 Task: Create Card Employee Salary Review in Board Brand Awareness Campaign to Workspace Cost Accounting. Create Card Software Maintenance Review in Board Data Governance to Workspace Cost Accounting. Create Card Employee Promotion Review in Board Social Media Community Management and Engagement to Workspace Cost Accounting
Action: Mouse moved to (67, 428)
Screenshot: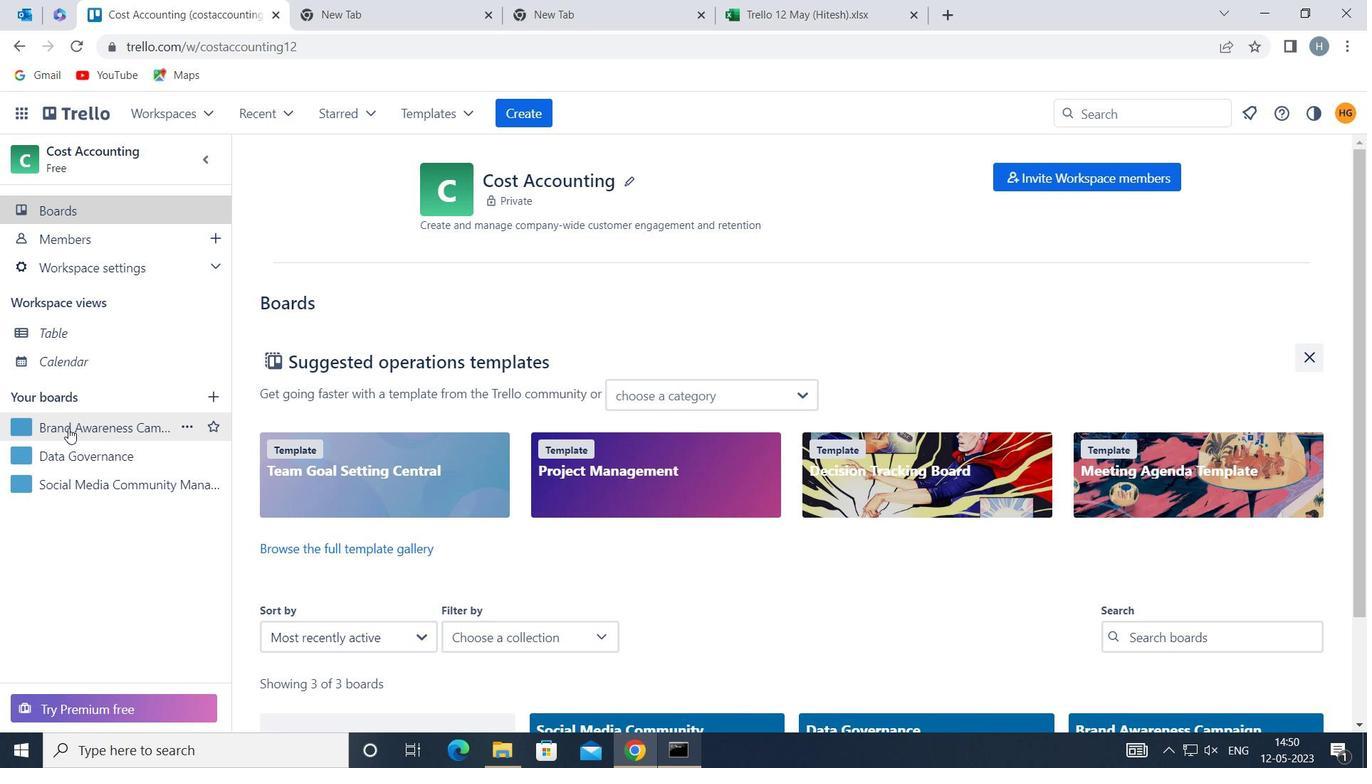 
Action: Mouse pressed left at (67, 428)
Screenshot: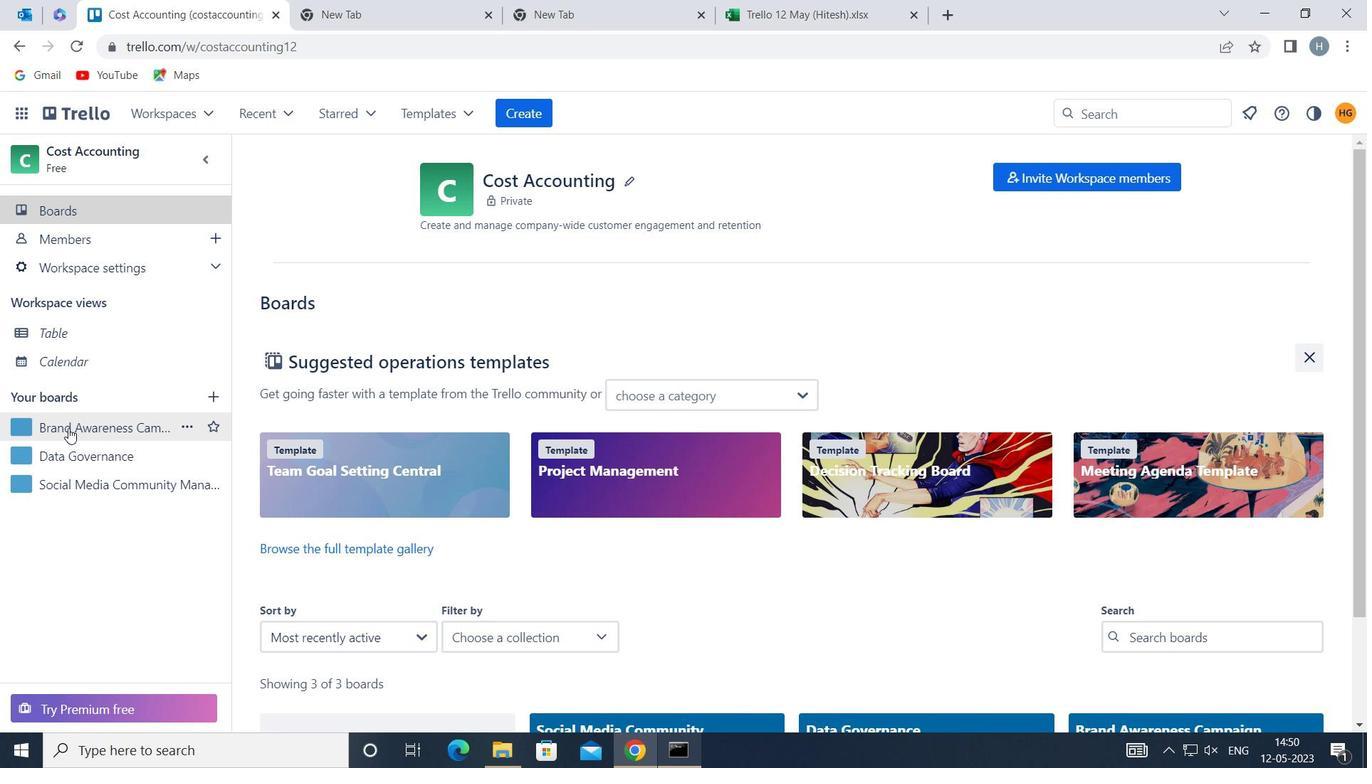 
Action: Mouse moved to (336, 259)
Screenshot: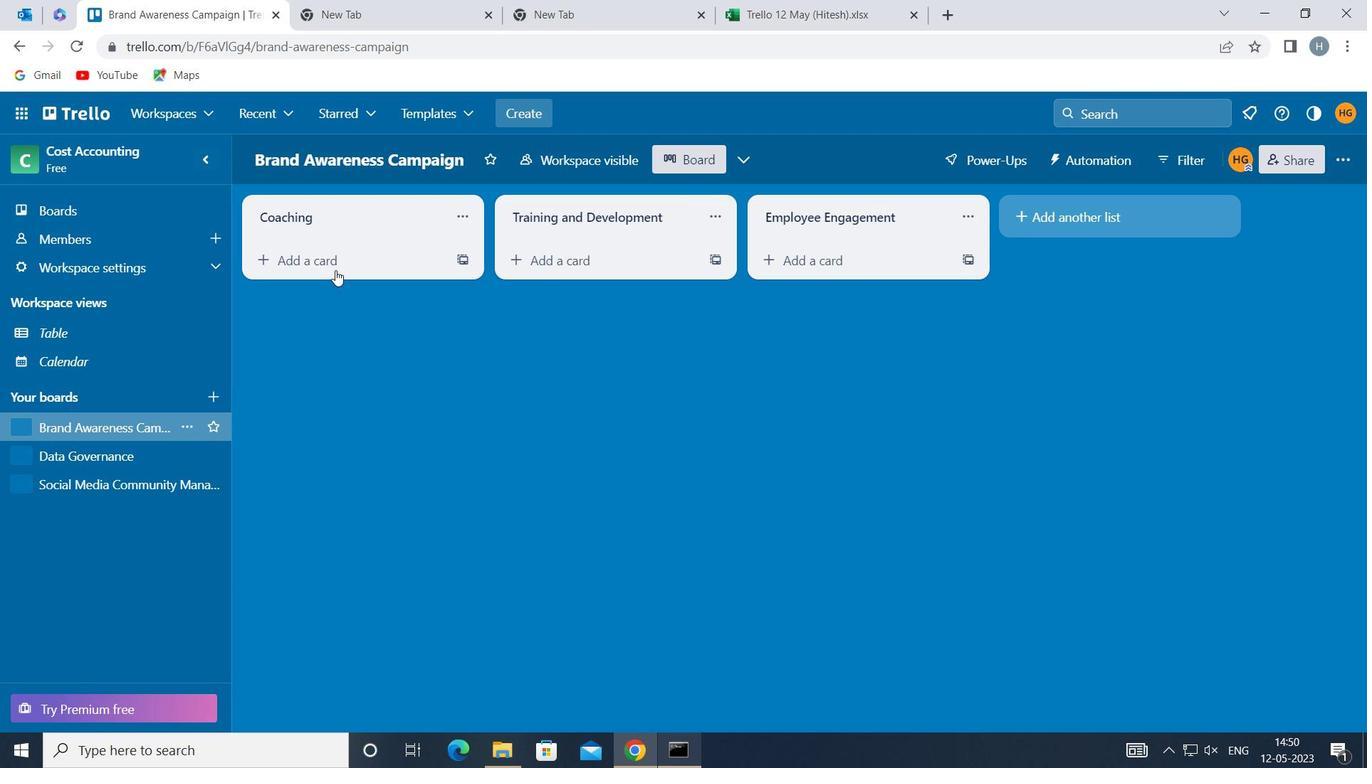 
Action: Mouse pressed left at (336, 259)
Screenshot: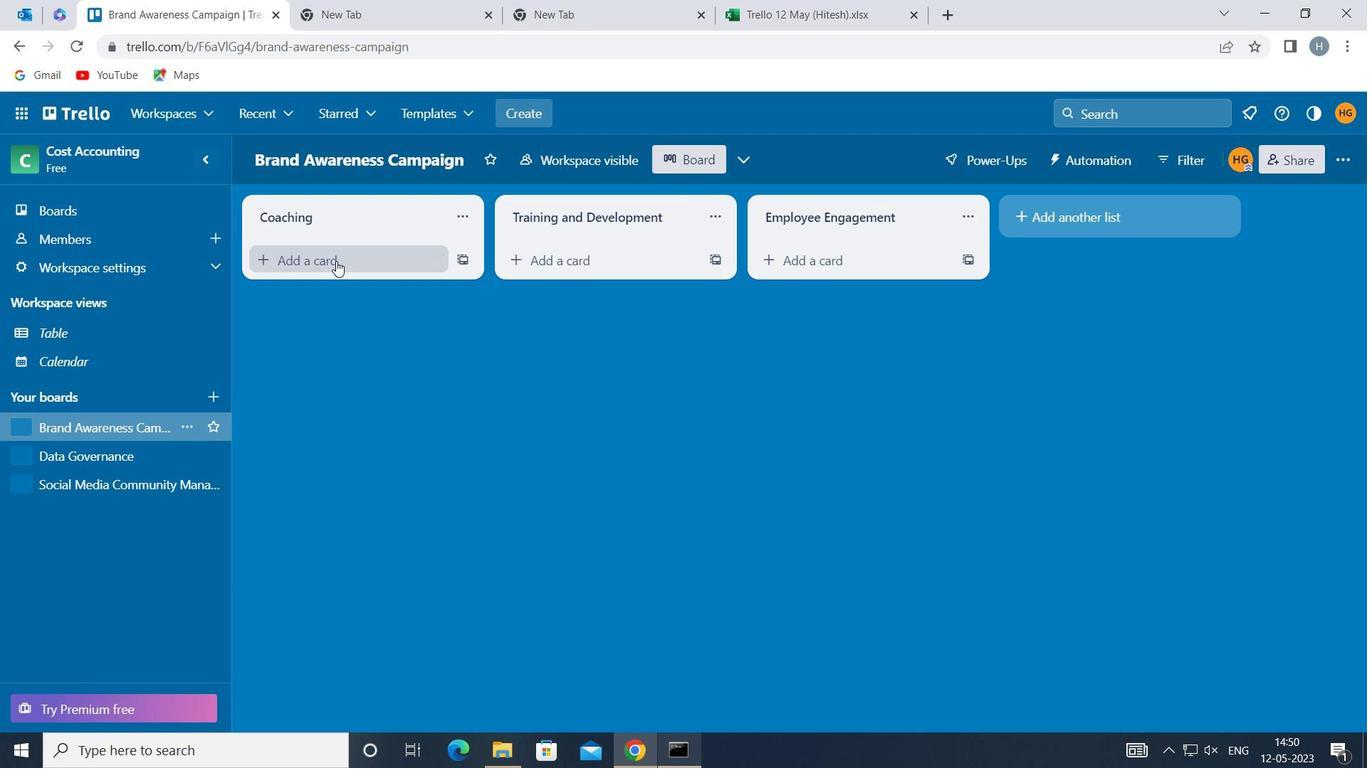 
Action: Key pressed <Key.shift>EMPLOYEE<Key.space><Key.shift>SALARY<Key.space><Key.shift>REVIEW
Screenshot: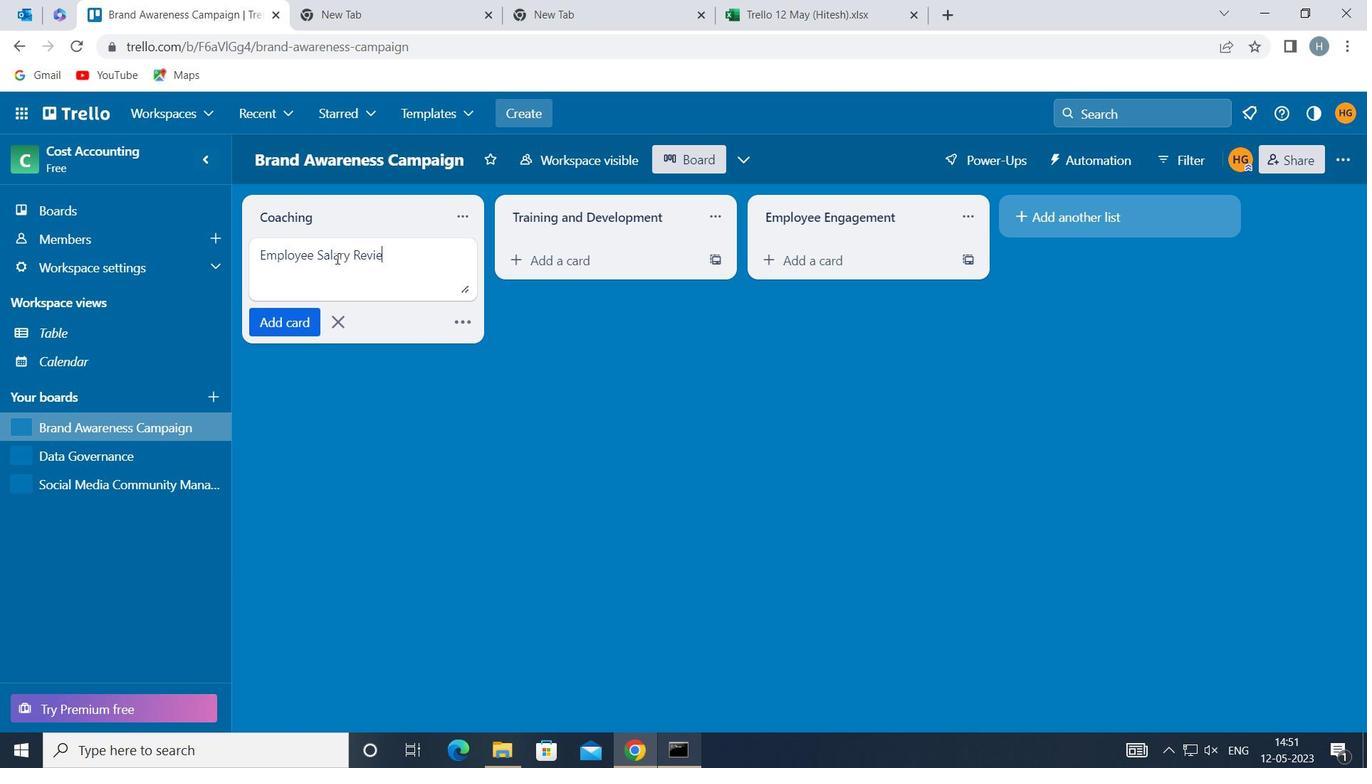 
Action: Mouse moved to (276, 318)
Screenshot: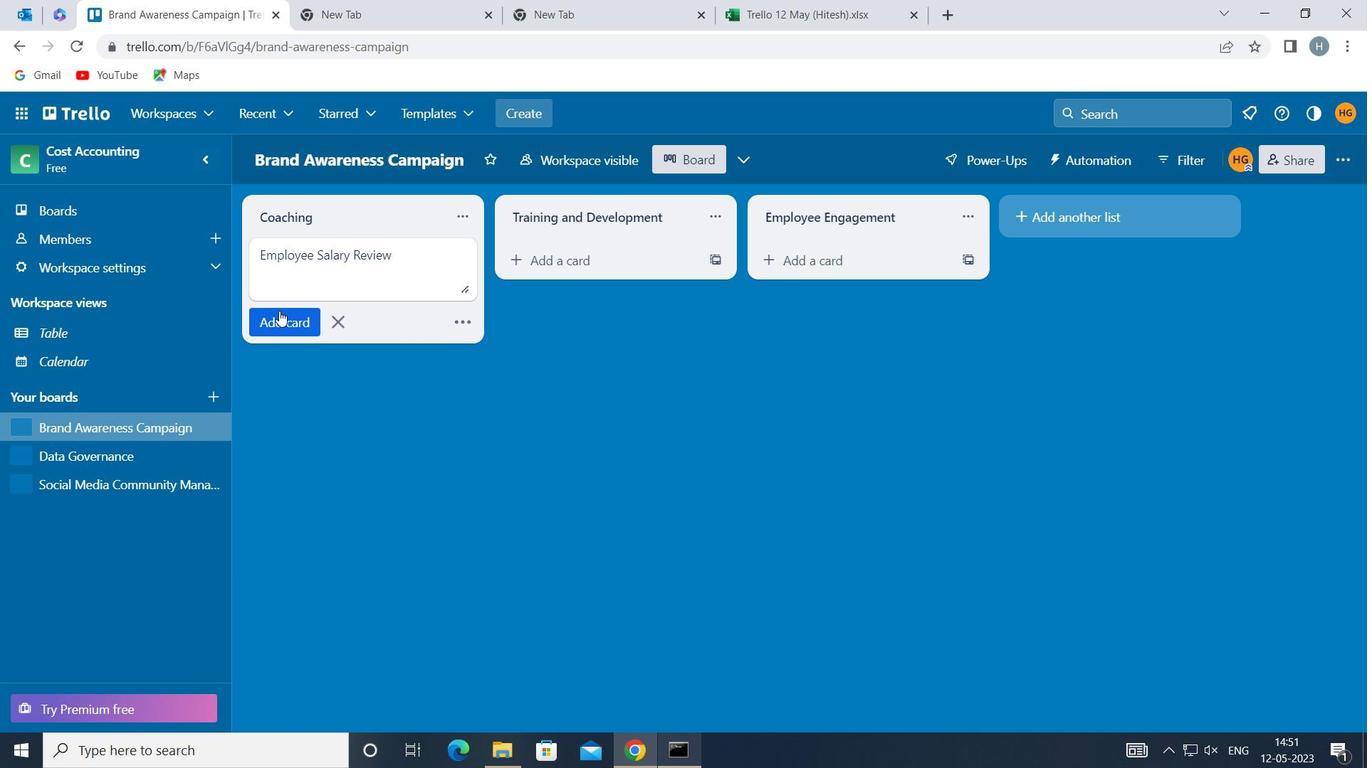
Action: Mouse pressed left at (276, 318)
Screenshot: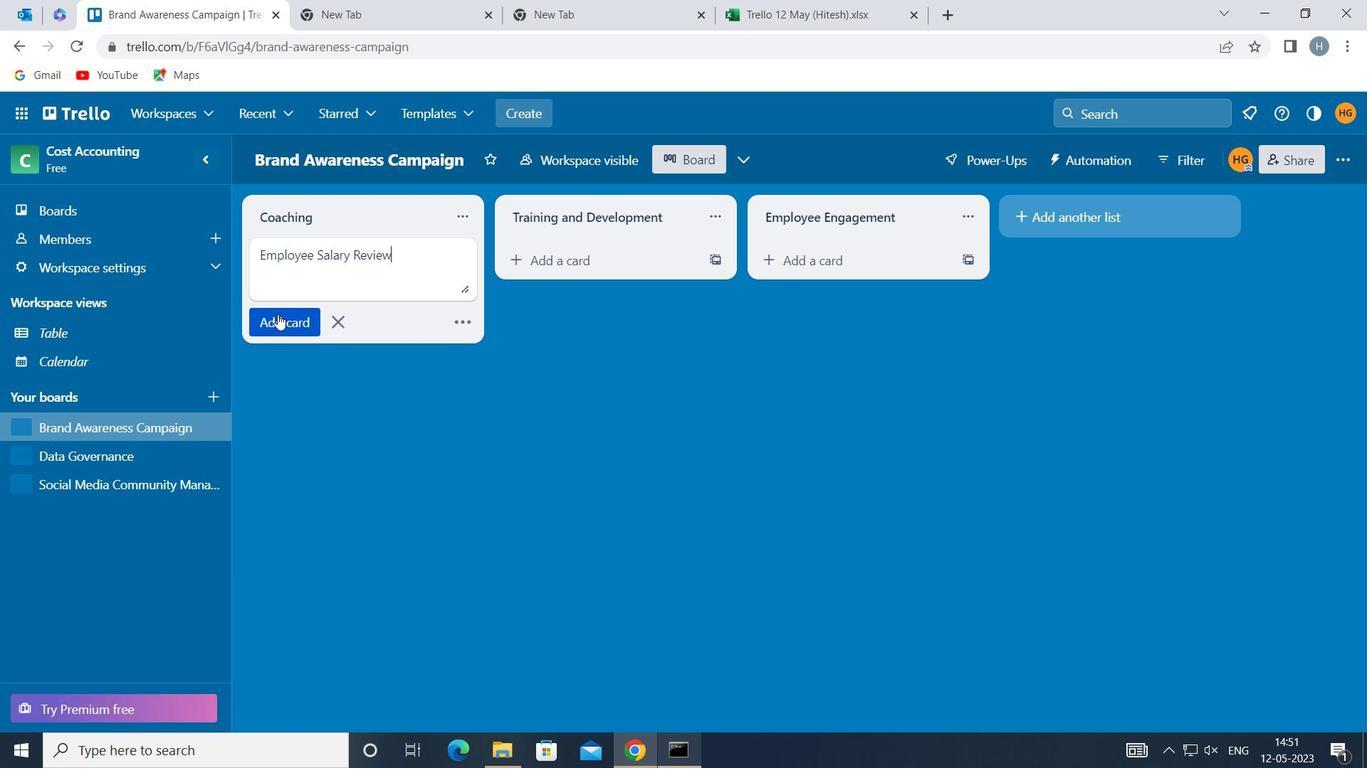 
Action: Mouse moved to (304, 420)
Screenshot: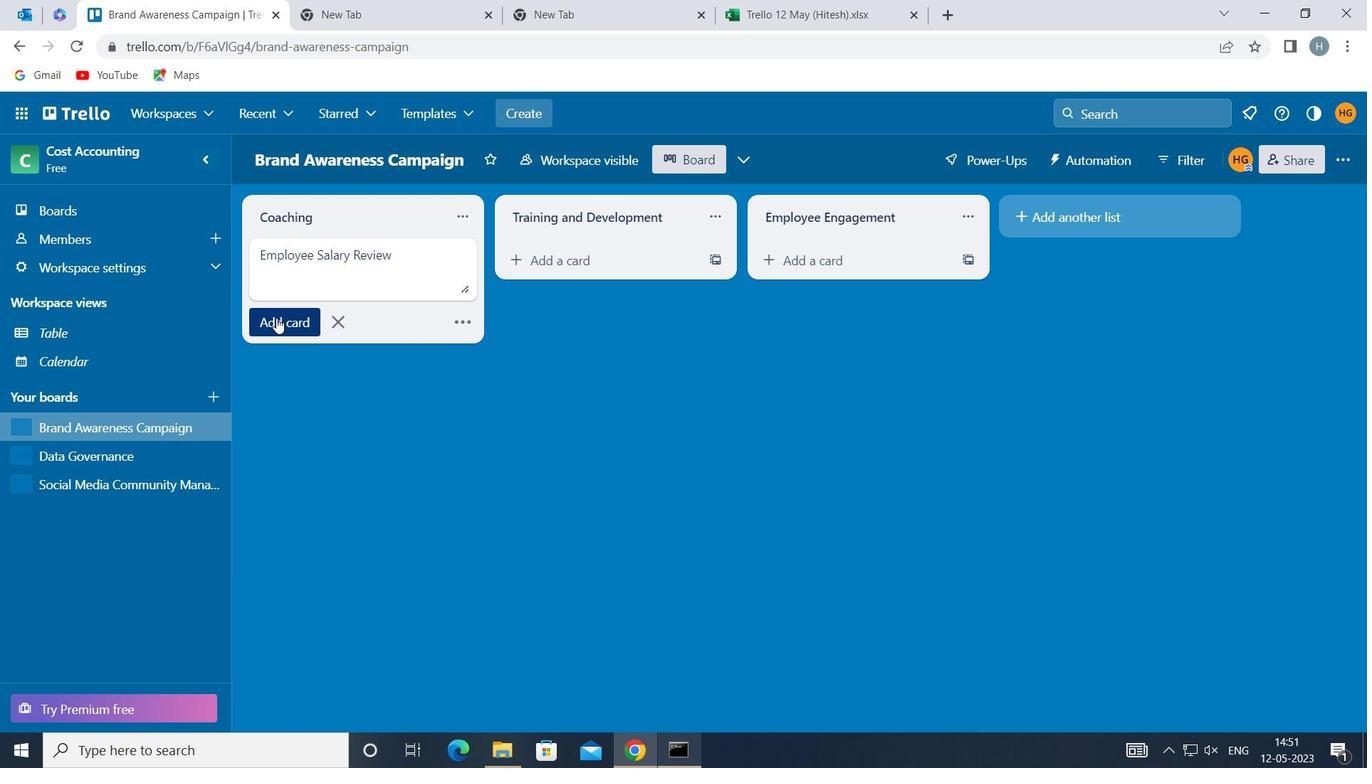 
Action: Mouse pressed left at (304, 420)
Screenshot: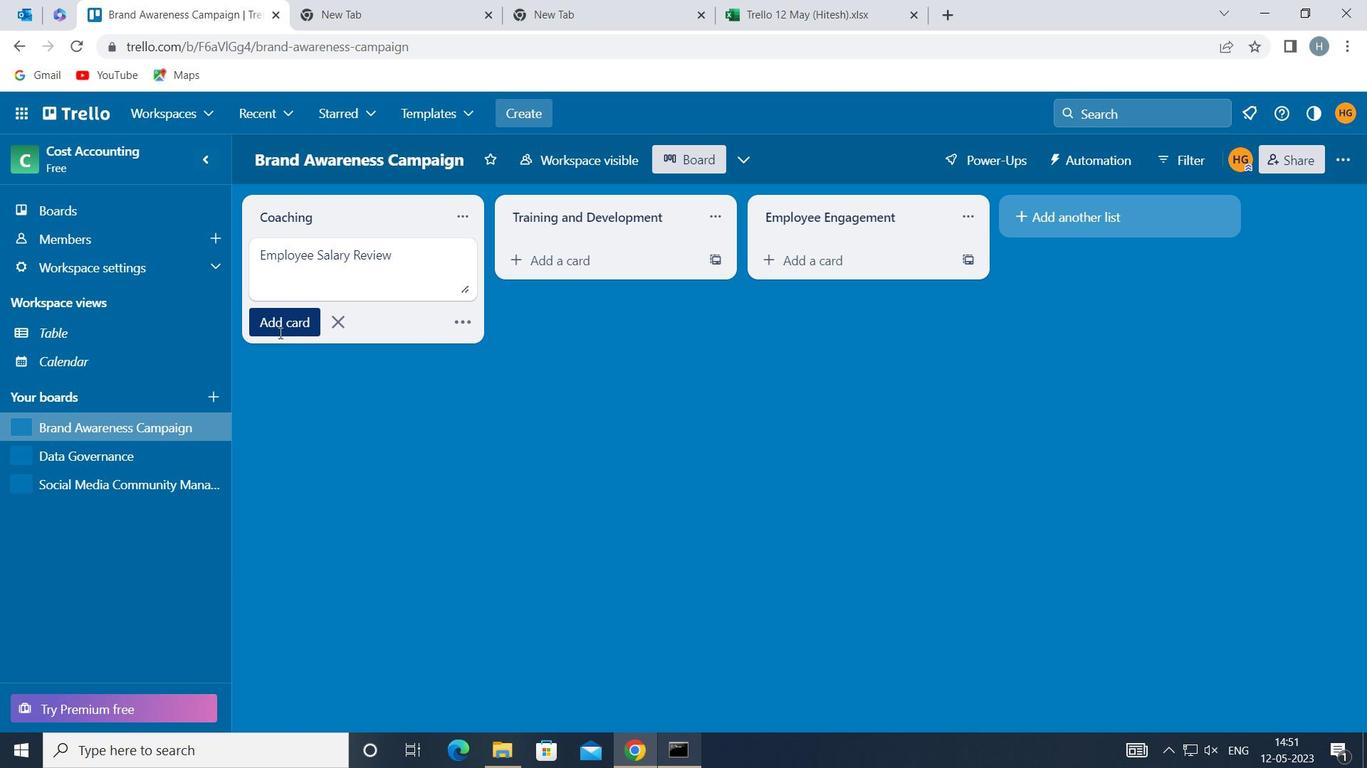 
Action: Mouse moved to (103, 454)
Screenshot: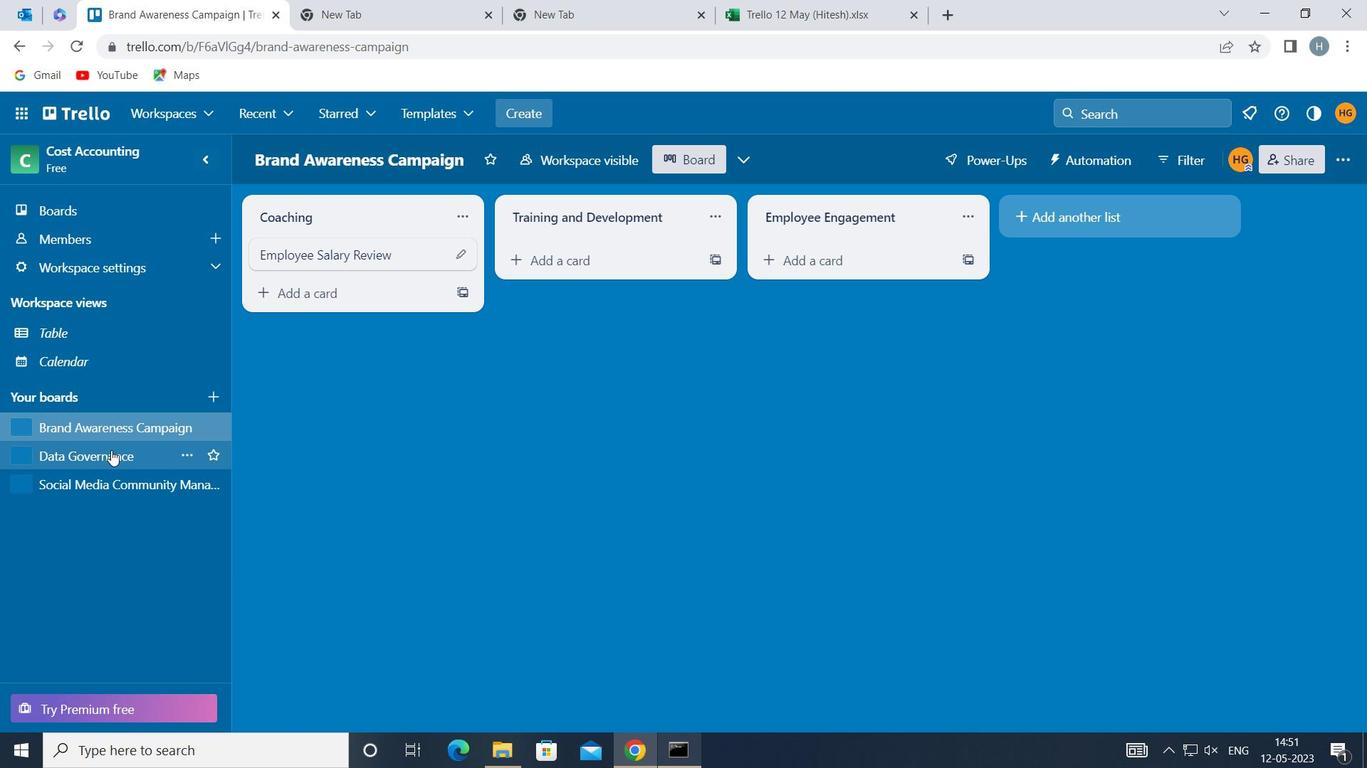 
Action: Mouse pressed left at (103, 454)
Screenshot: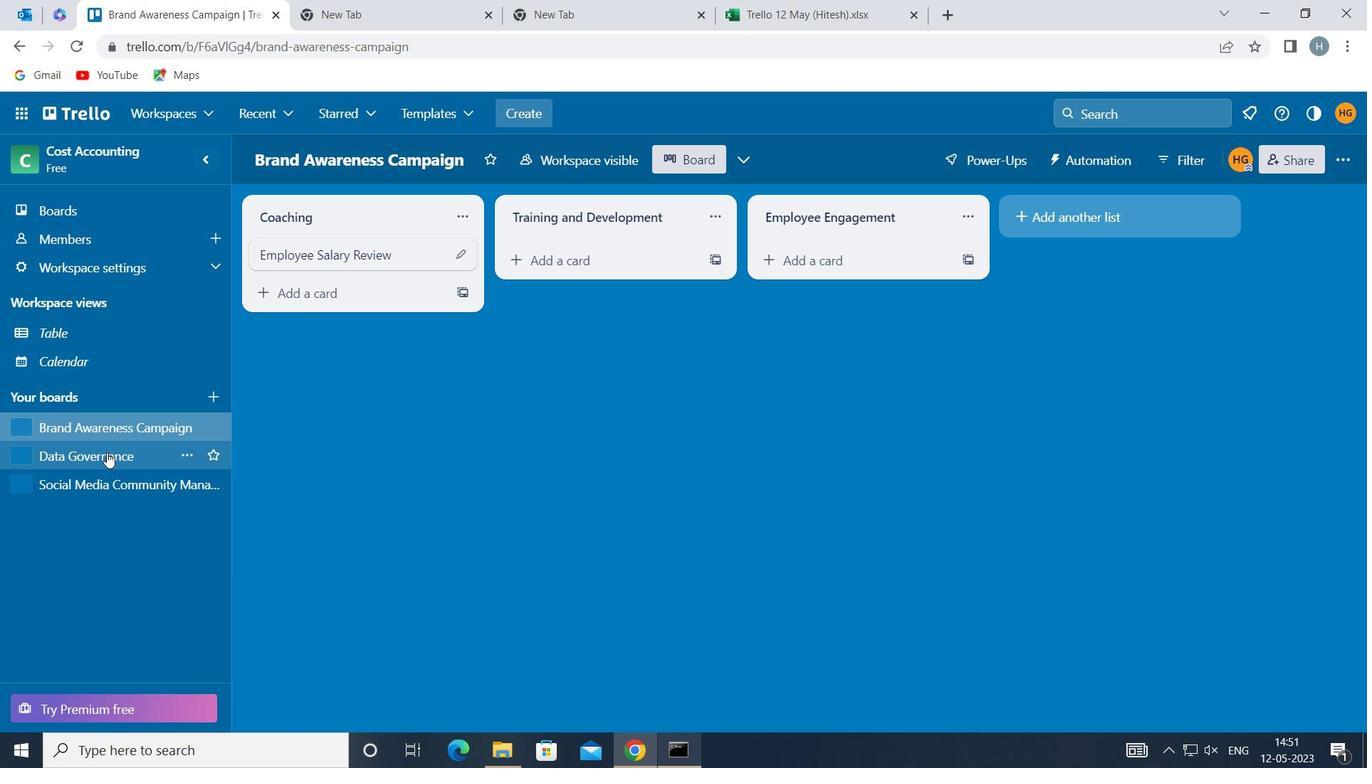 
Action: Mouse moved to (346, 263)
Screenshot: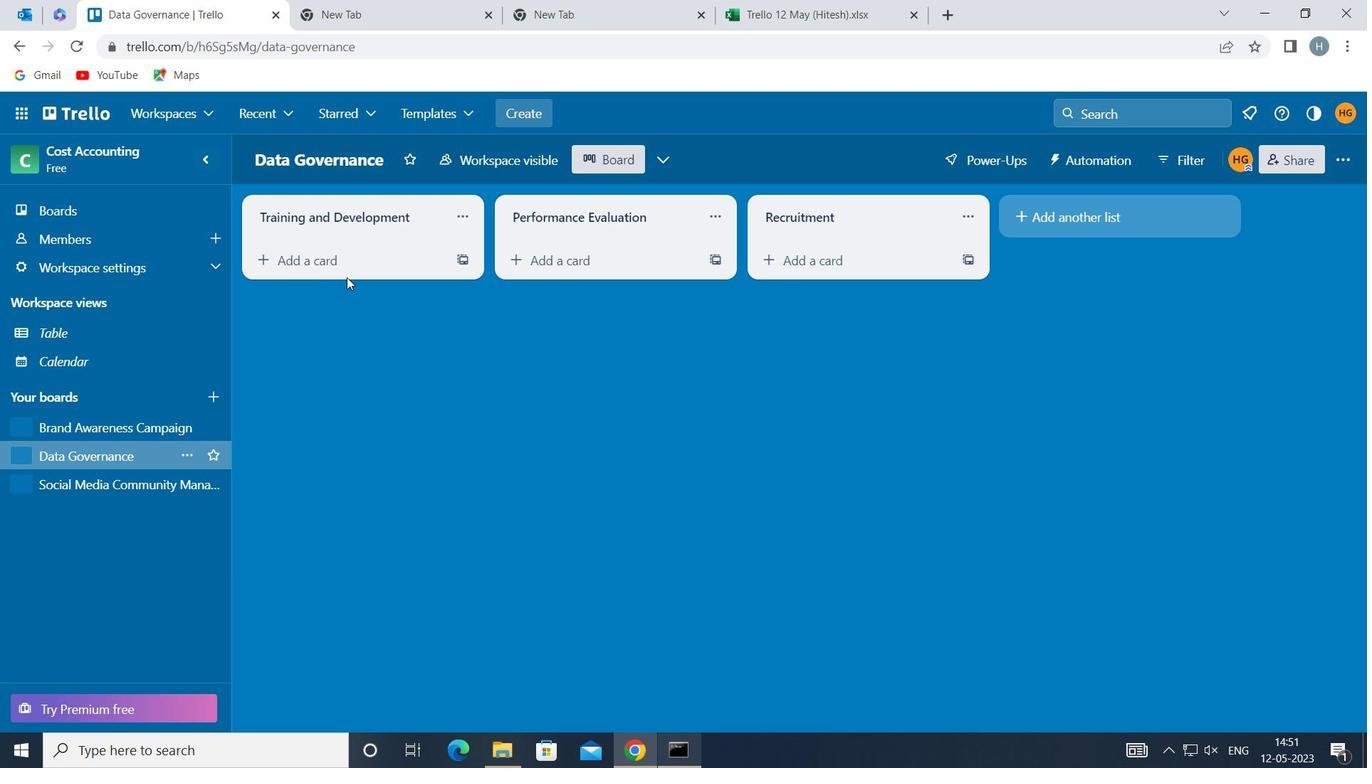 
Action: Mouse pressed left at (346, 263)
Screenshot: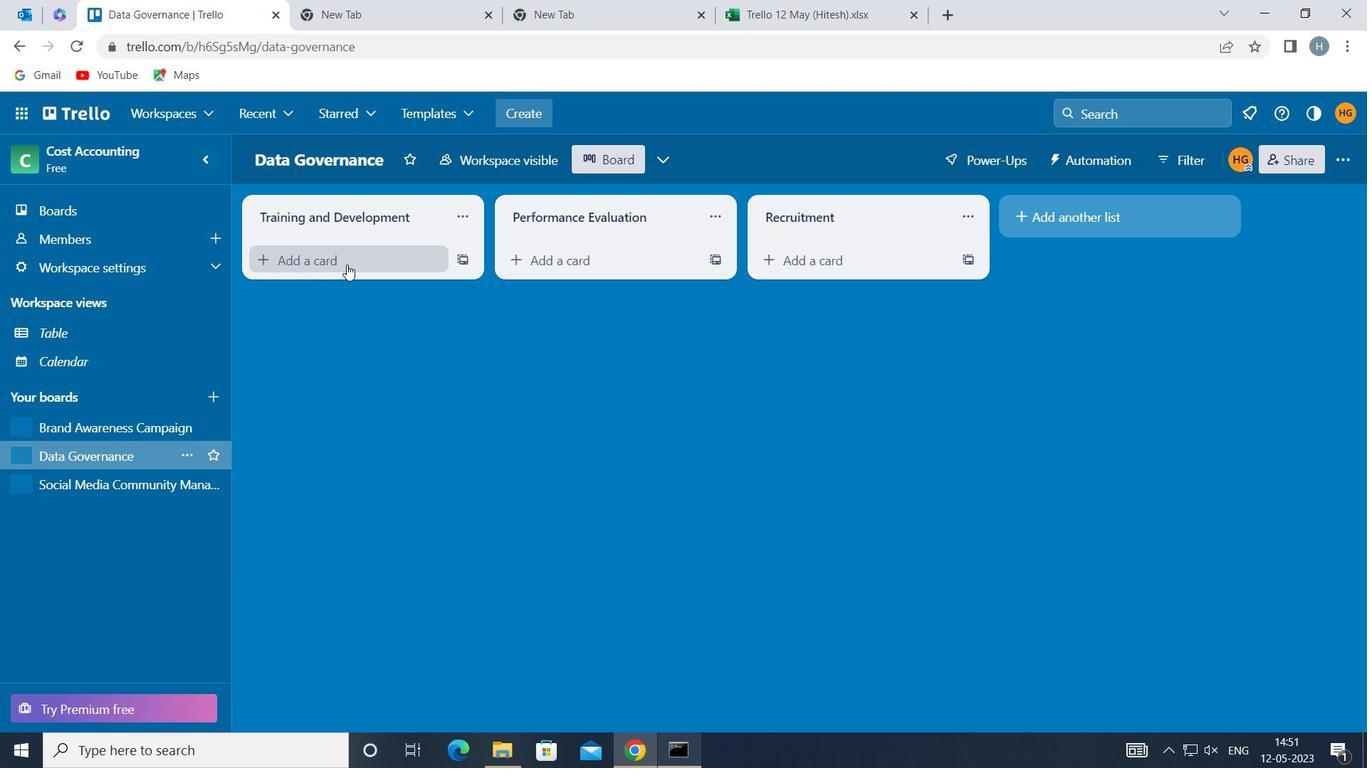 
Action: Key pressed <Key.shift>SOFTWARE<Key.space><Key.shift>MAINTENANC
Screenshot: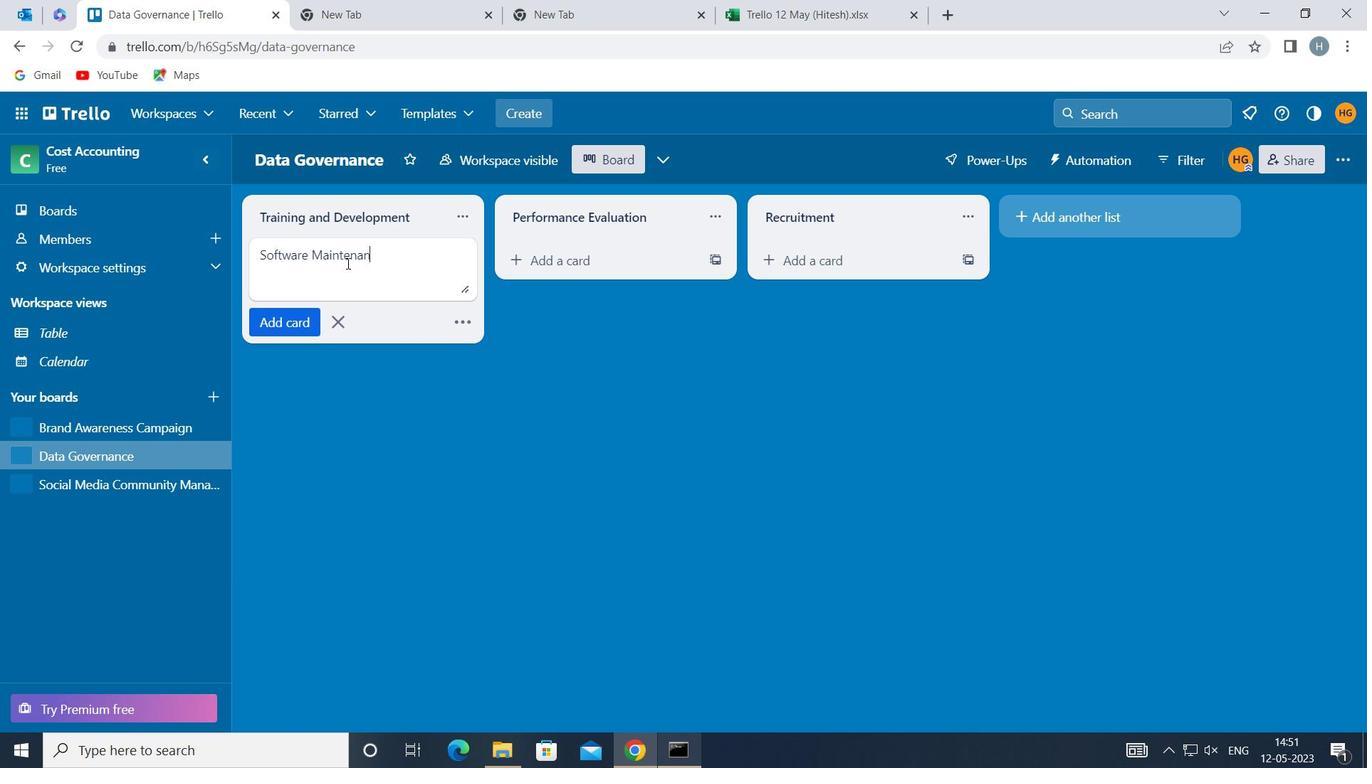 
Action: Mouse moved to (346, 262)
Screenshot: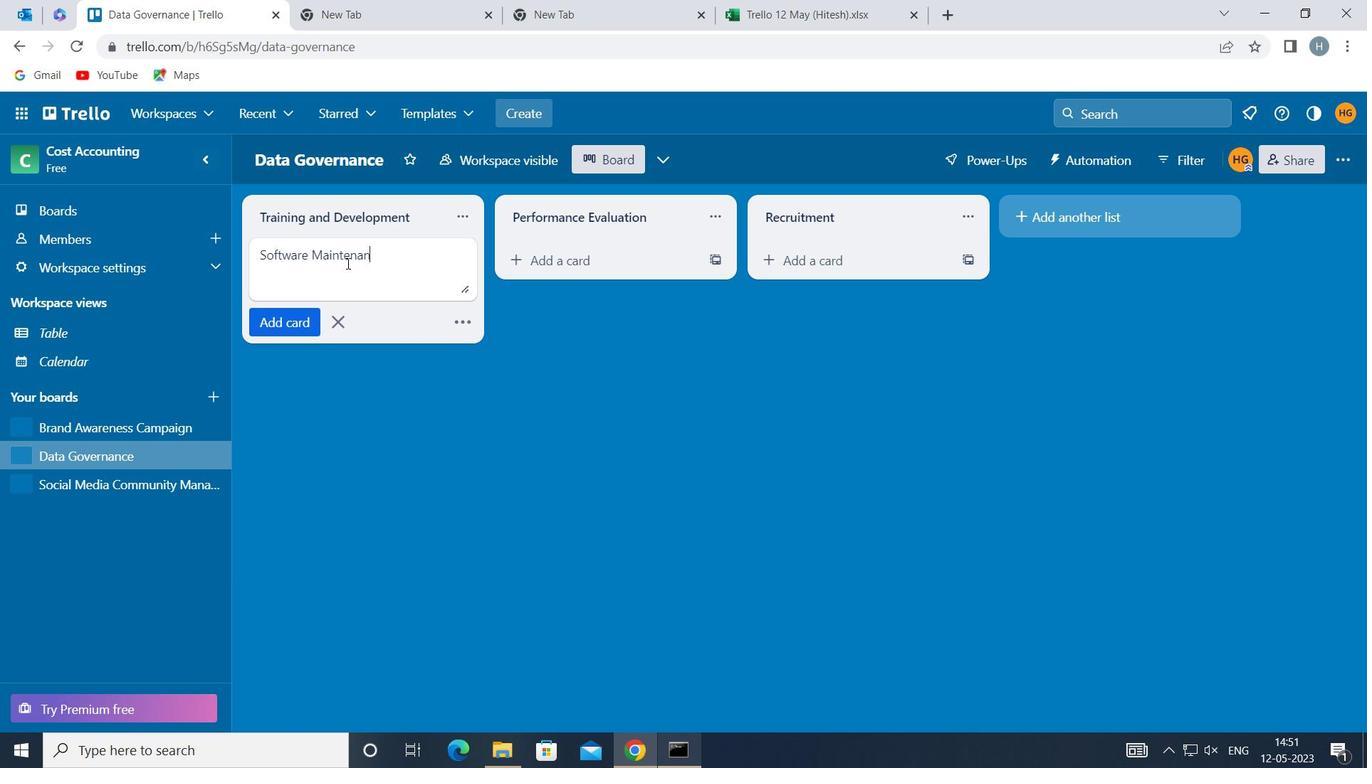 
Action: Key pressed E<Key.space><Key.shift>REVIEW
Screenshot: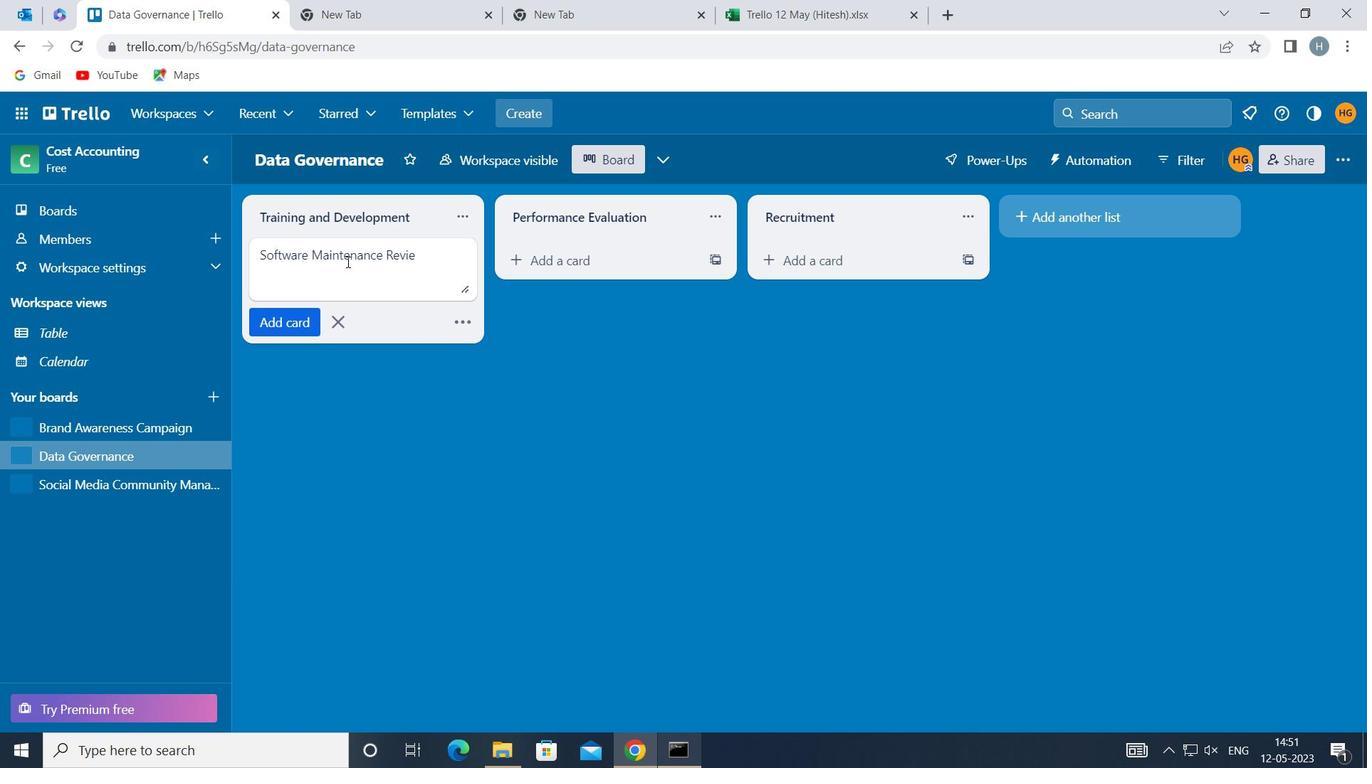 
Action: Mouse moved to (276, 321)
Screenshot: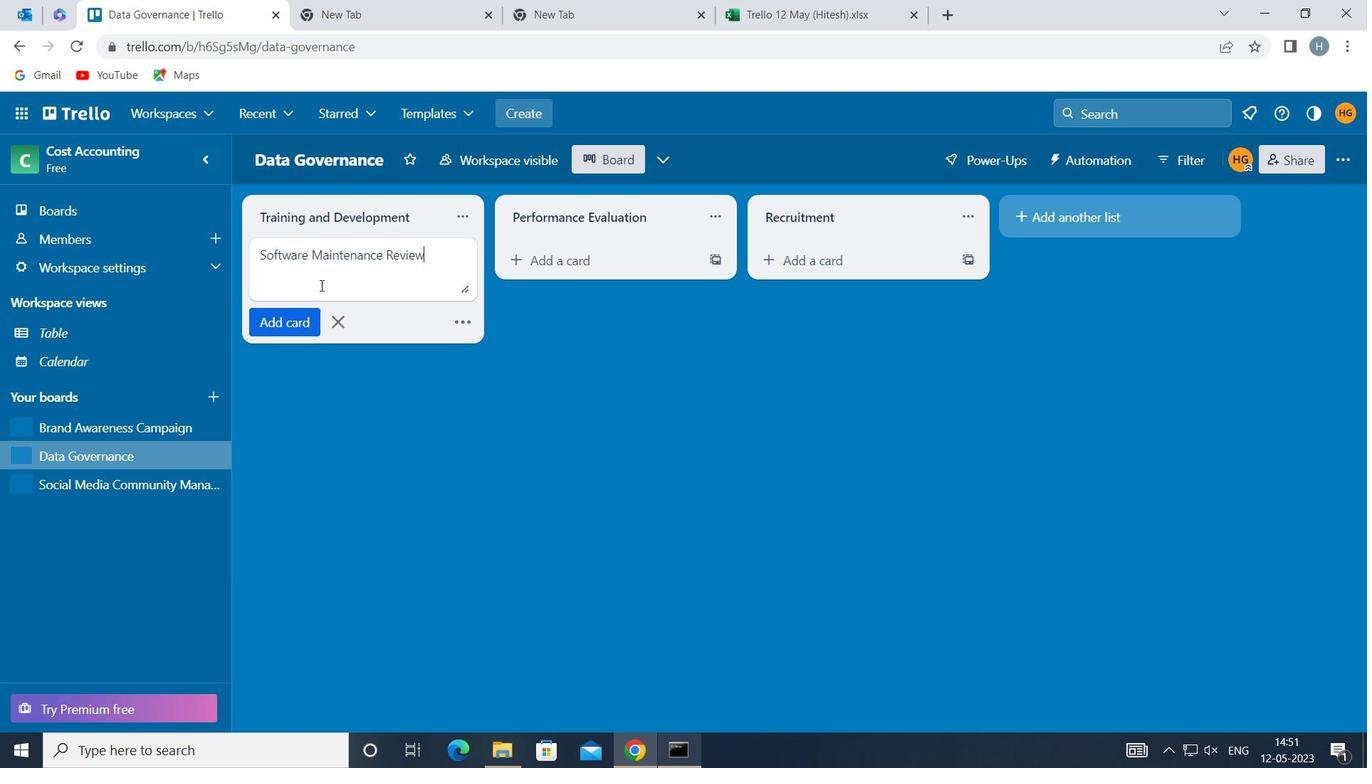 
Action: Mouse pressed left at (276, 321)
Screenshot: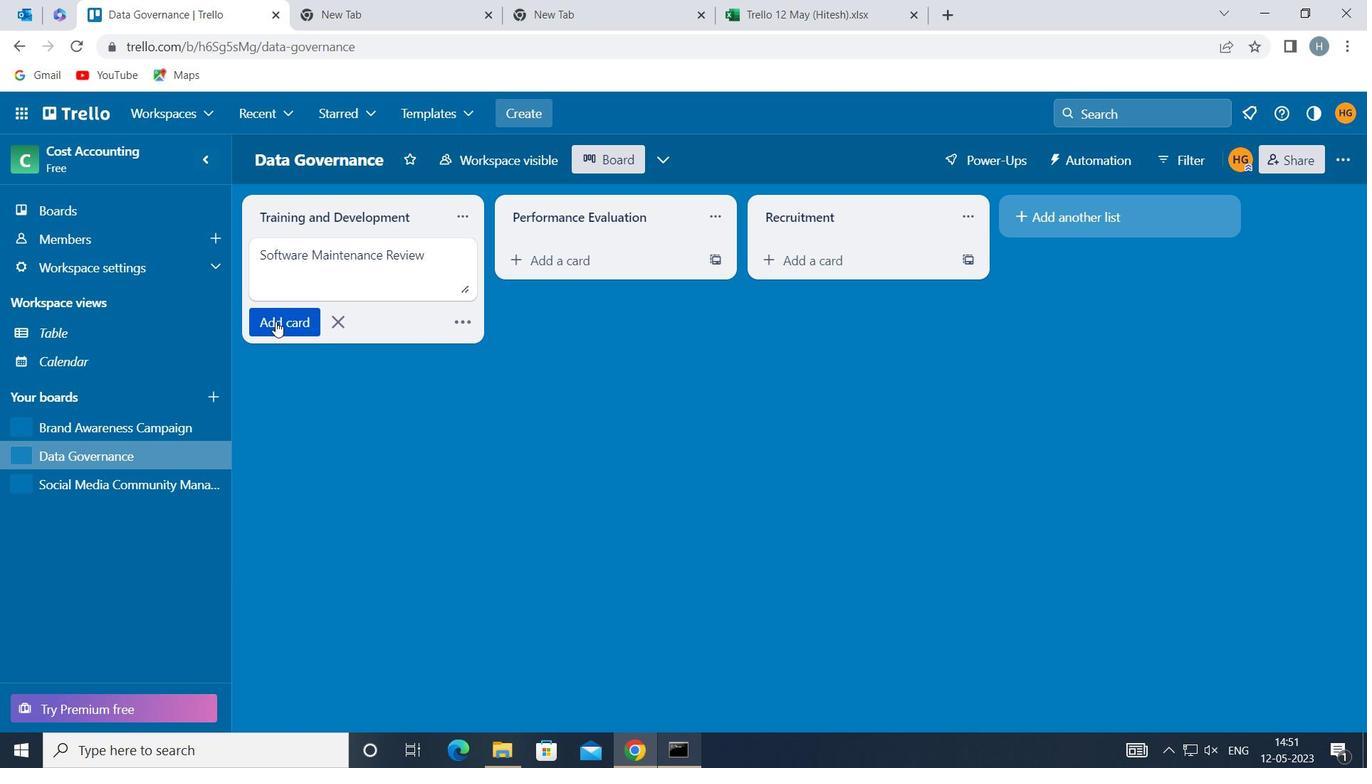
Action: Mouse moved to (314, 403)
Screenshot: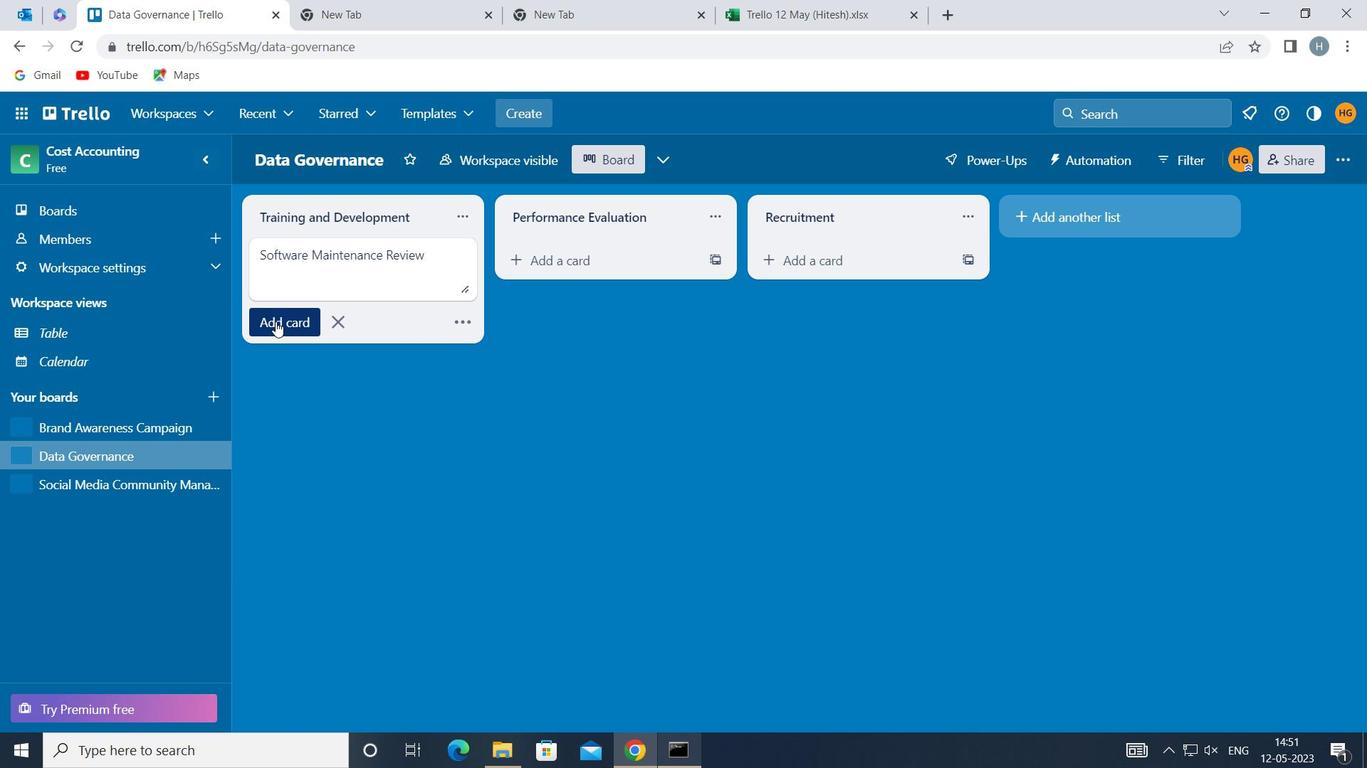 
Action: Mouse pressed left at (314, 403)
Screenshot: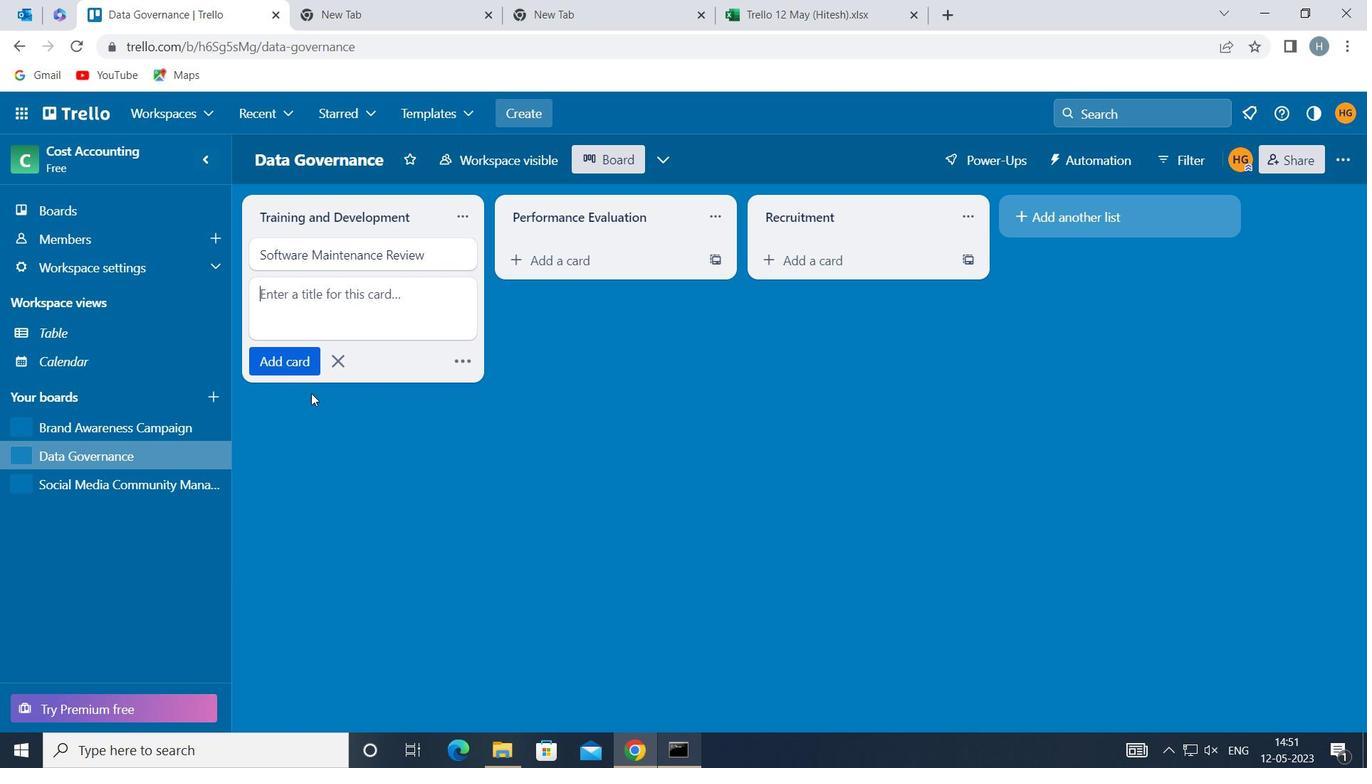 
Action: Mouse moved to (98, 482)
Screenshot: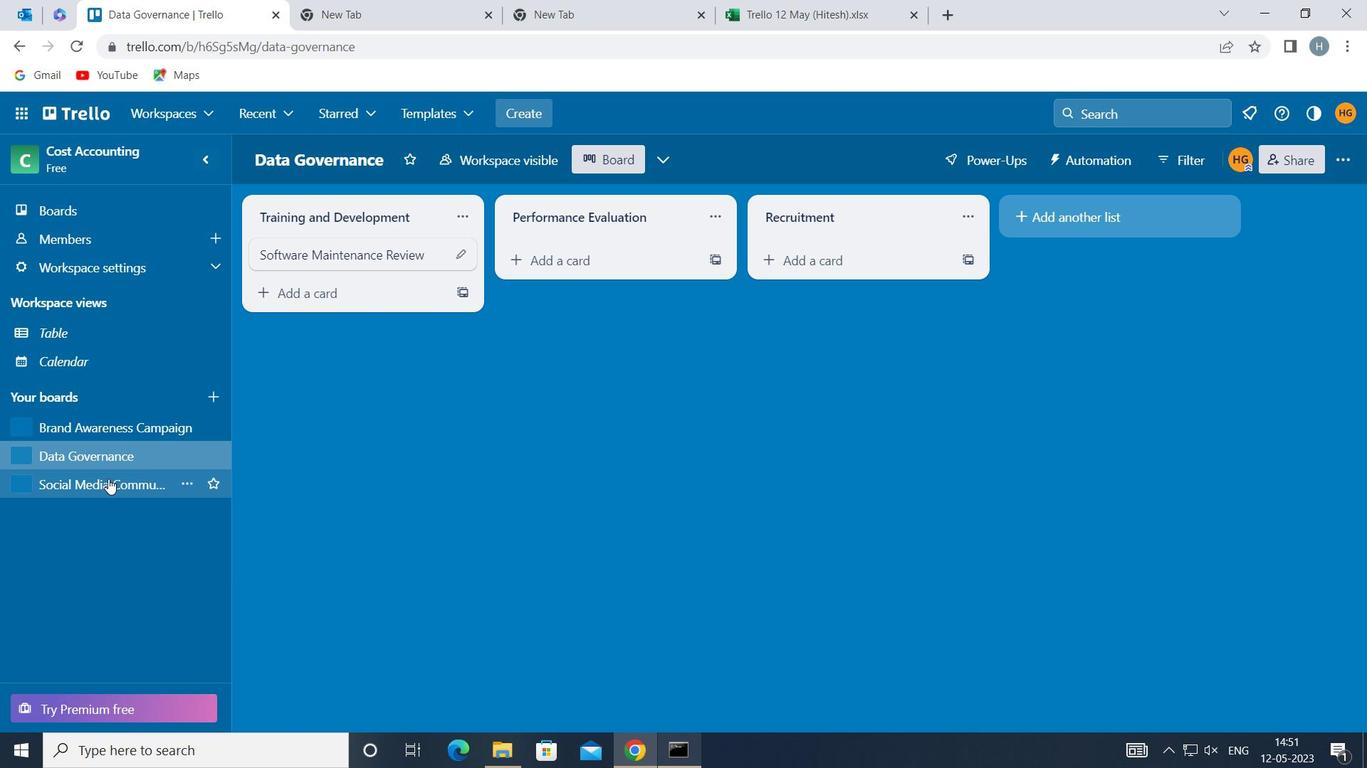 
Action: Mouse pressed left at (98, 482)
Screenshot: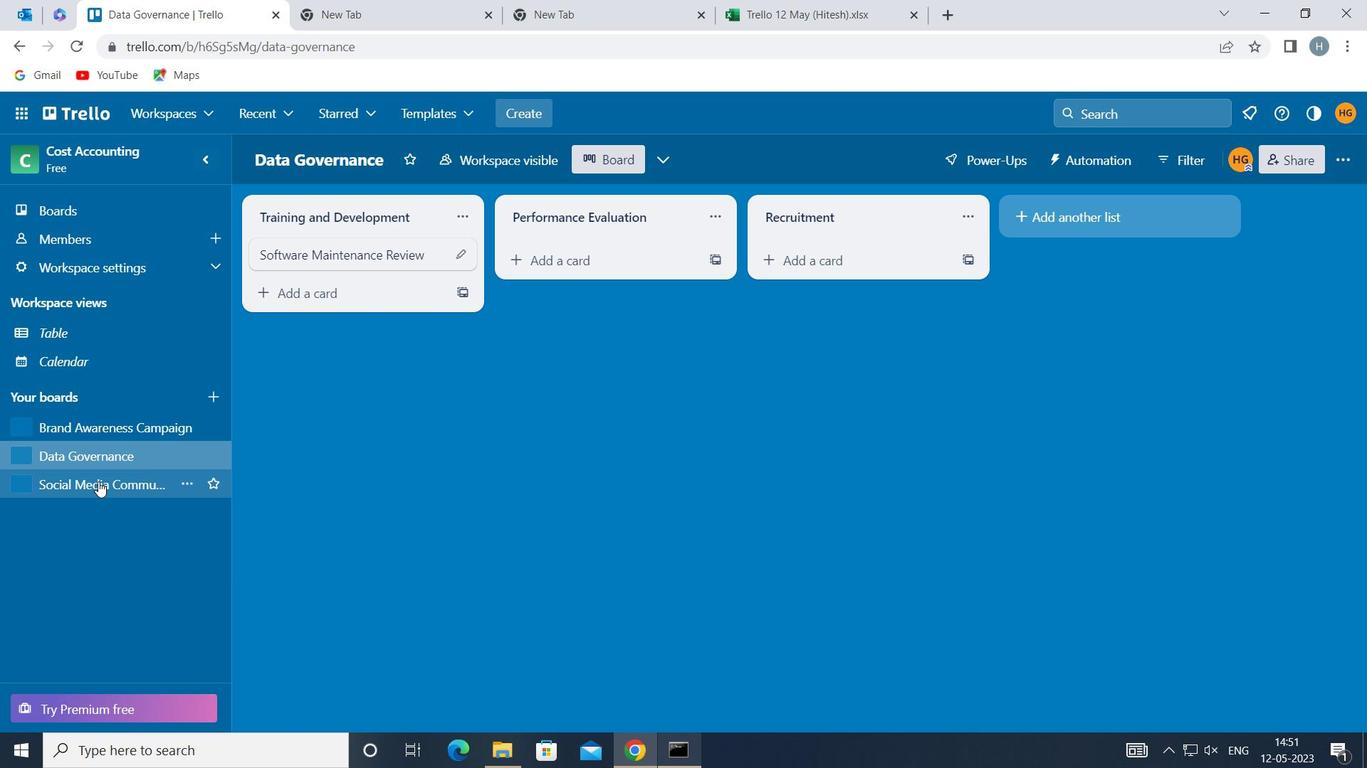 
Action: Mouse moved to (337, 259)
Screenshot: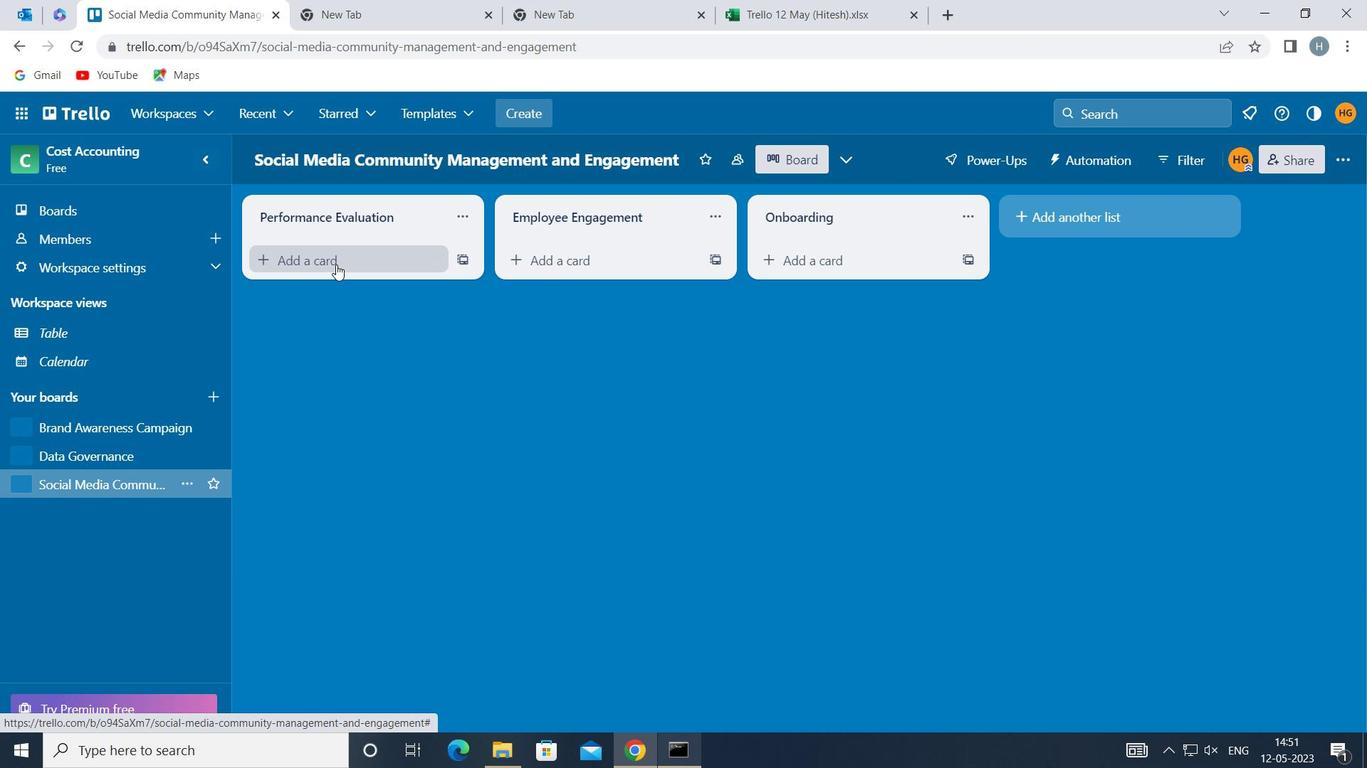 
Action: Mouse pressed left at (337, 259)
Screenshot: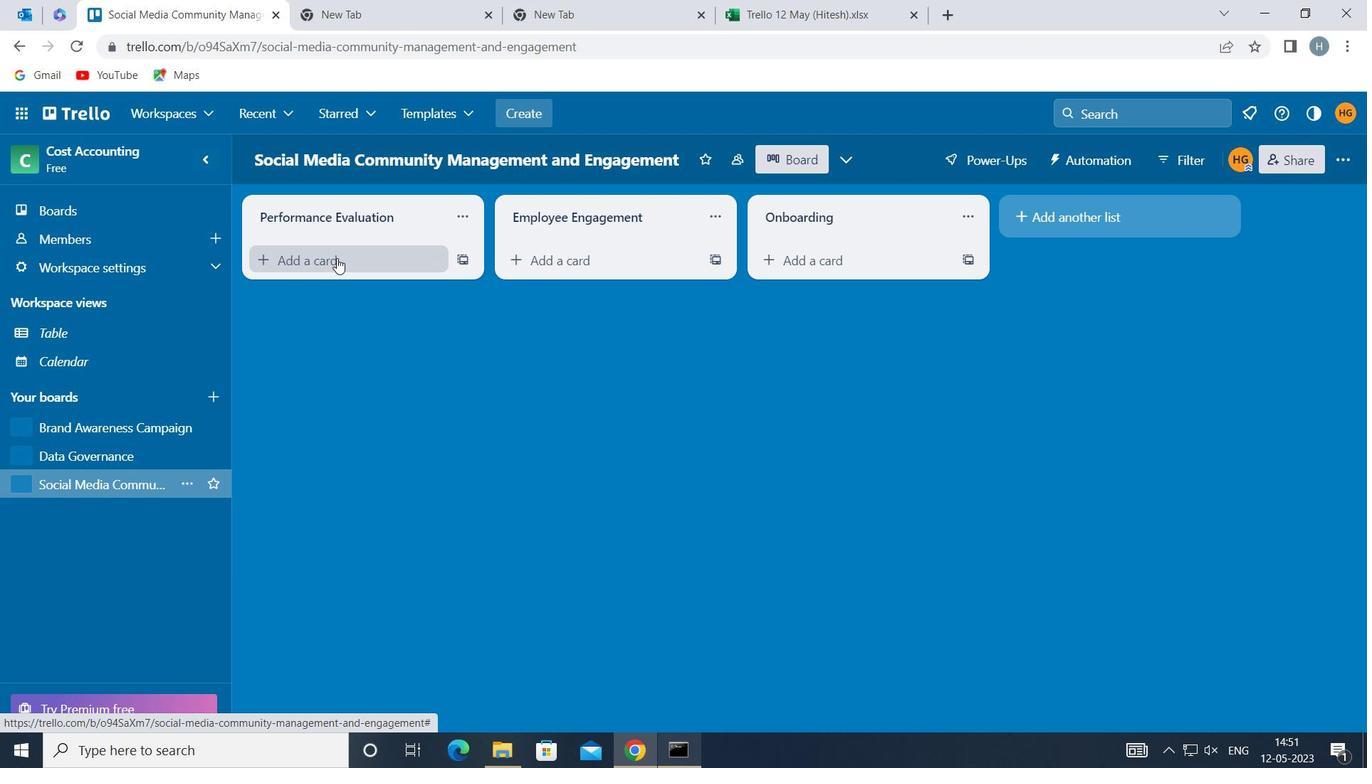 
Action: Key pressed <Key.shift>EMPLOYEE<Key.space><Key.shift>PROMOTION<Key.space><Key.shift>REVIEW
Screenshot: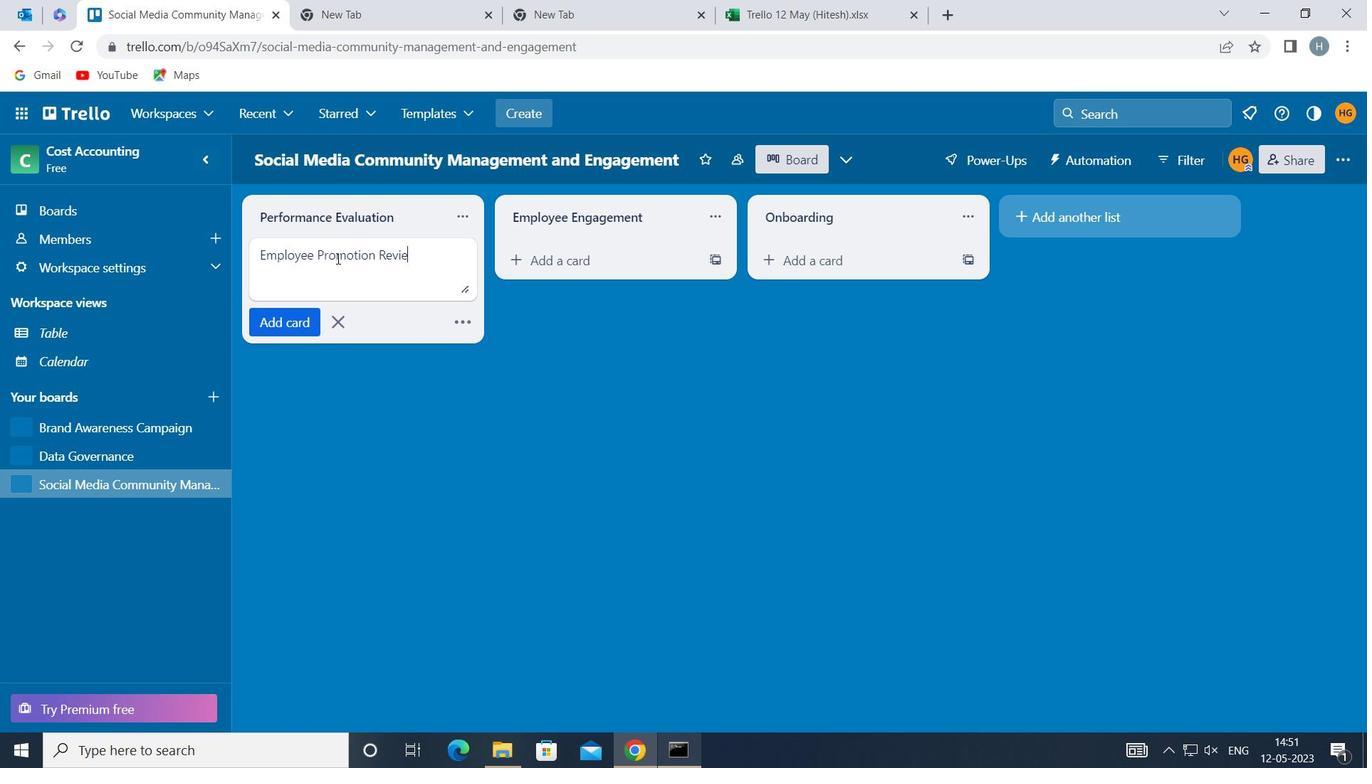 
Action: Mouse moved to (294, 327)
Screenshot: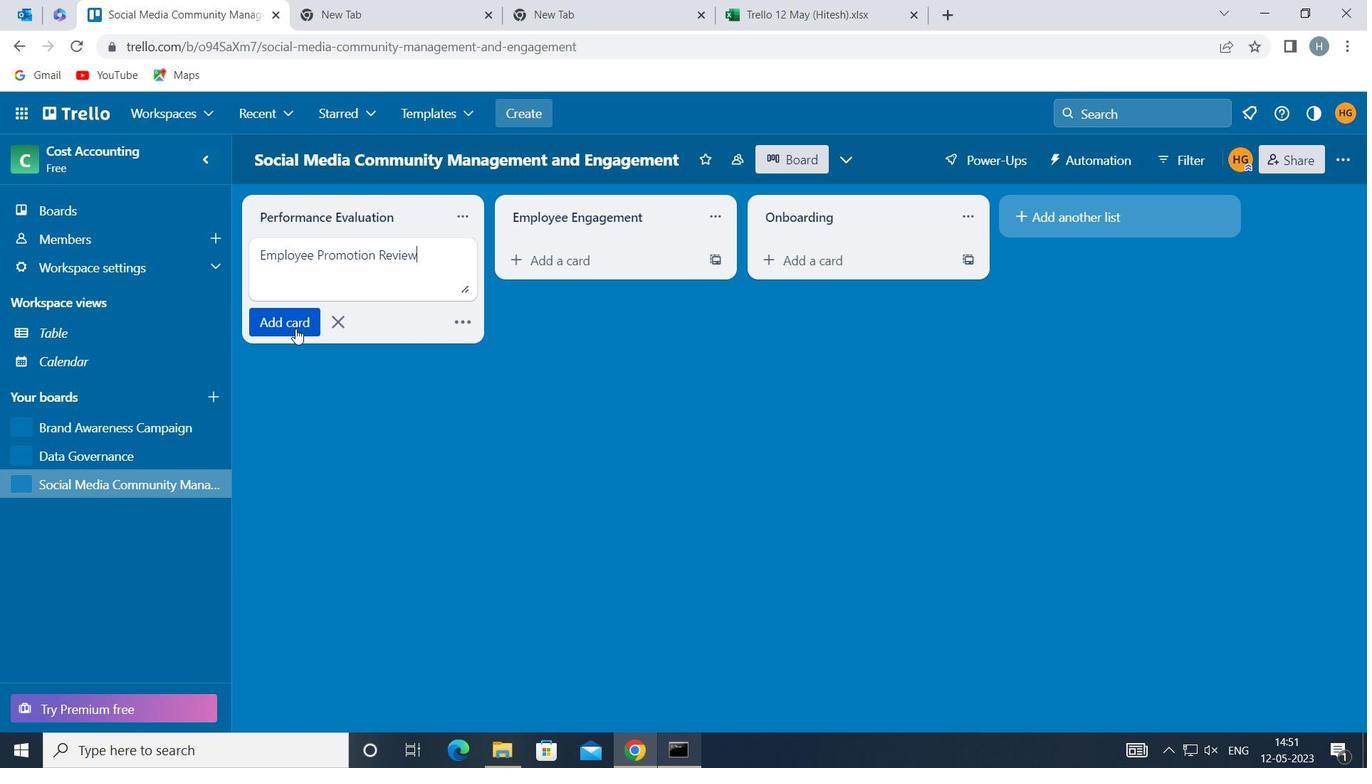
Action: Mouse pressed left at (294, 327)
Screenshot: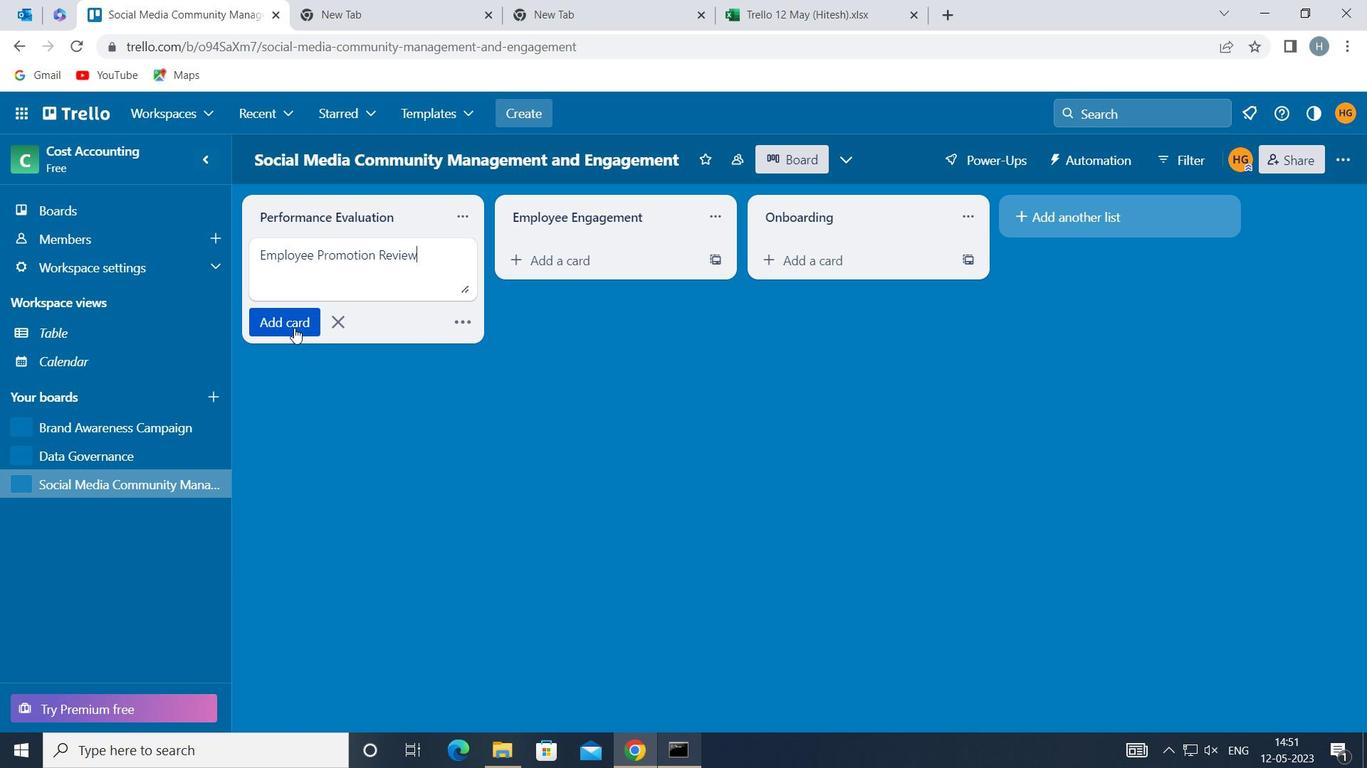 
Action: Mouse moved to (342, 398)
Screenshot: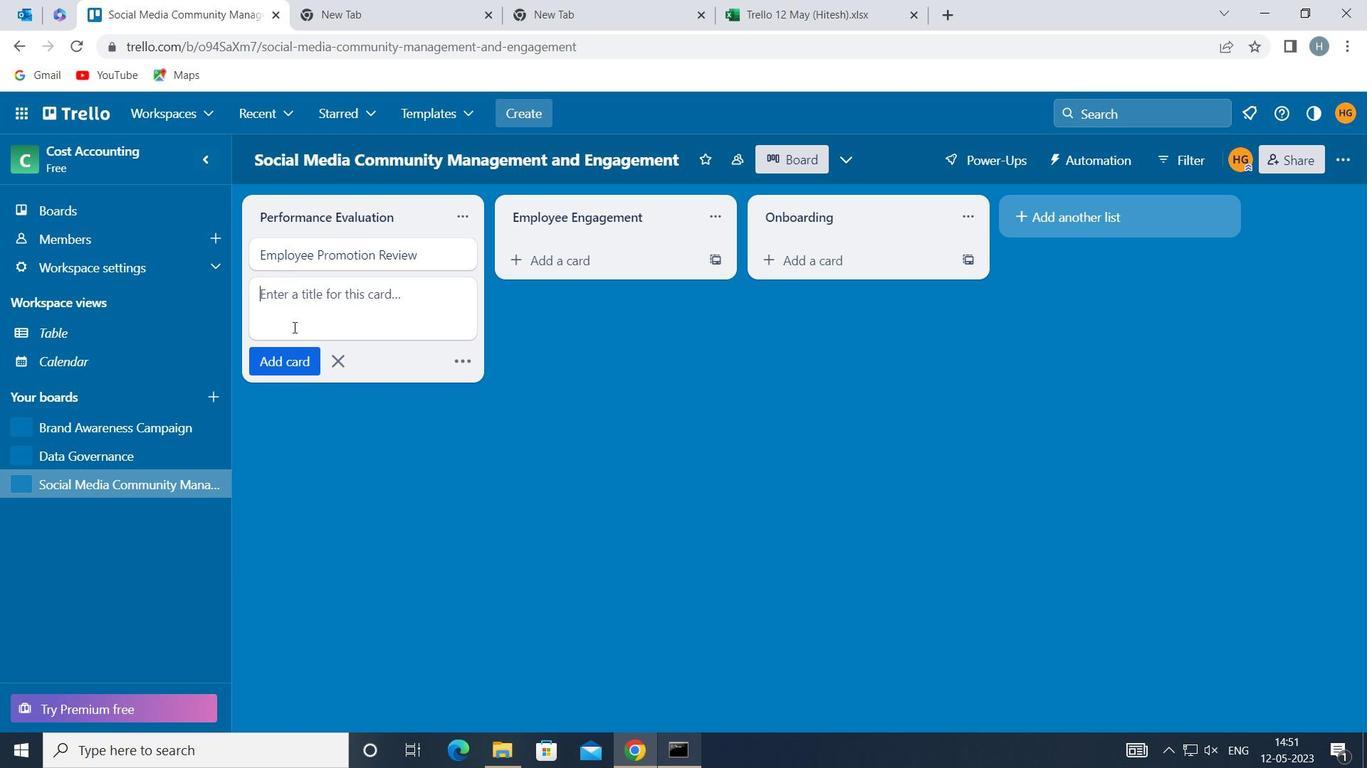 
Action: Mouse pressed left at (342, 398)
Screenshot: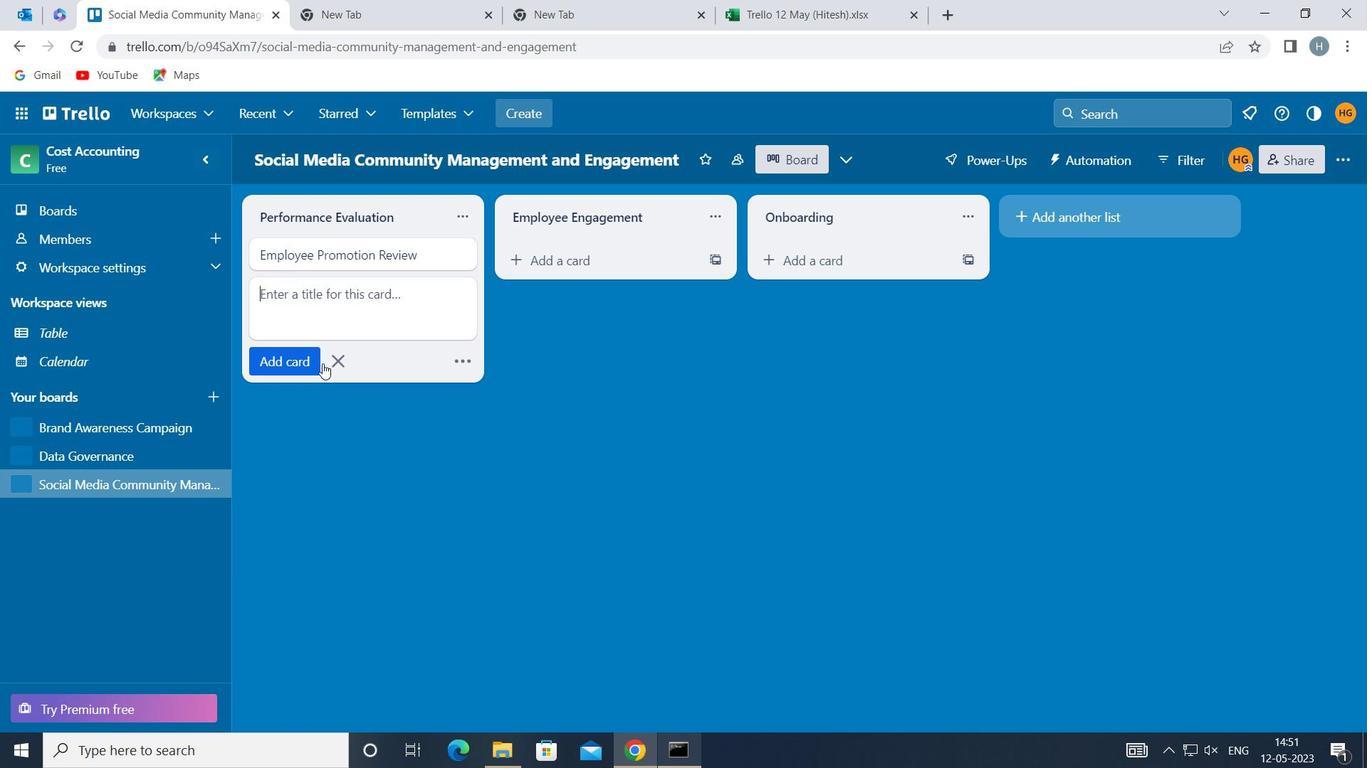 
